 Task: Set the custom strictness for "Undos" to "No Red".
Action: Mouse moved to (143, 343)
Screenshot: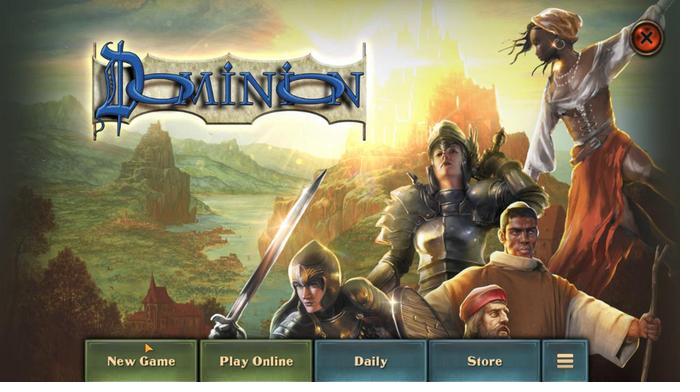 
Action: Mouse pressed left at (143, 343)
Screenshot: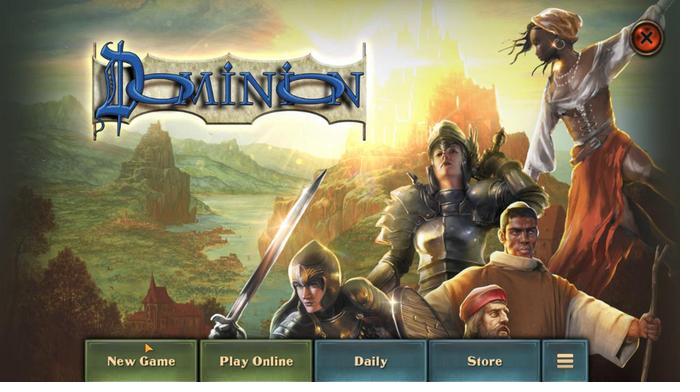 
Action: Mouse moved to (463, 60)
Screenshot: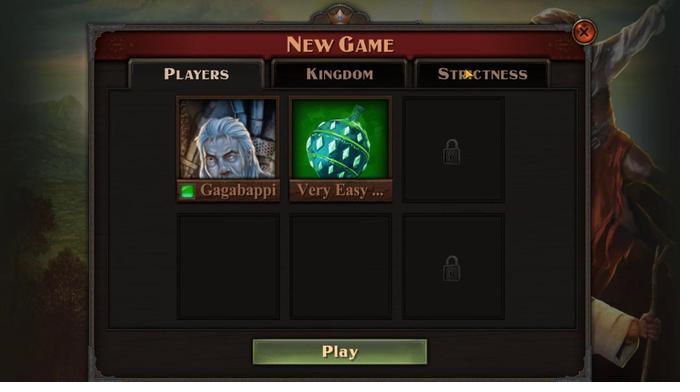 
Action: Mouse pressed left at (463, 60)
Screenshot: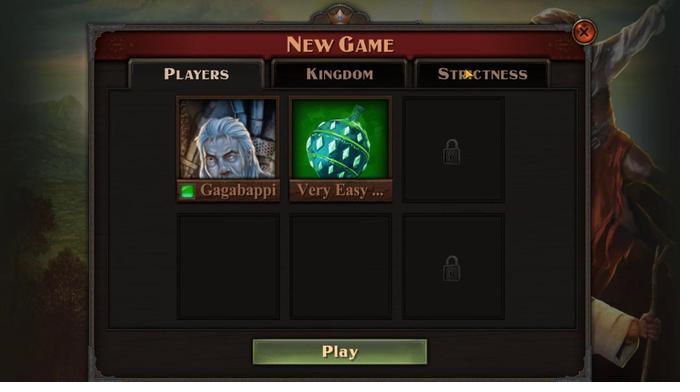 
Action: Mouse moved to (453, 296)
Screenshot: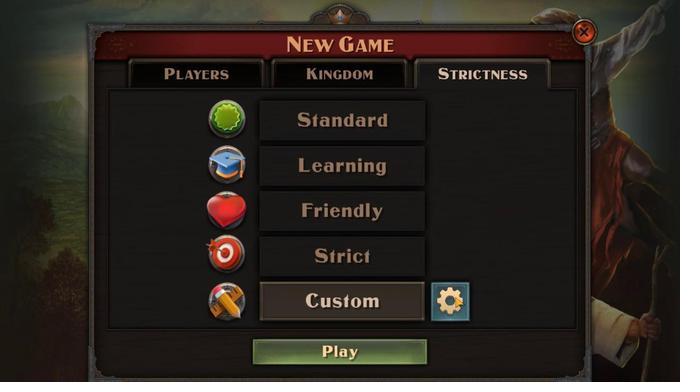
Action: Mouse pressed left at (453, 296)
Screenshot: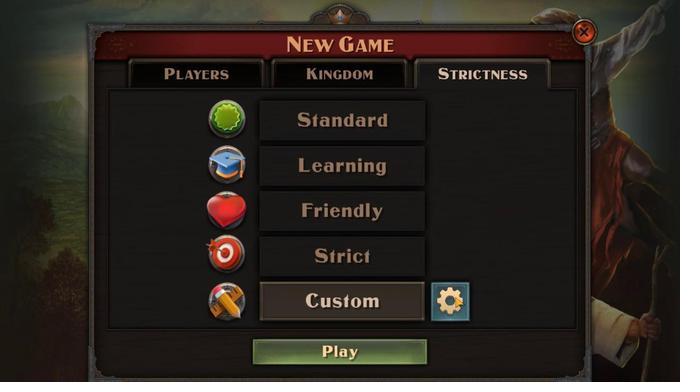 
Action: Mouse moved to (265, 183)
Screenshot: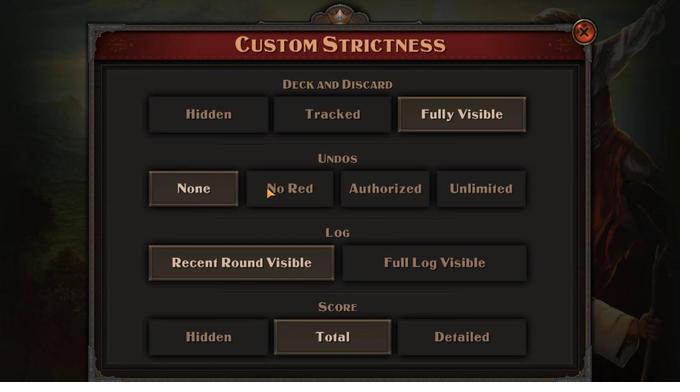 
Action: Mouse pressed left at (265, 183)
Screenshot: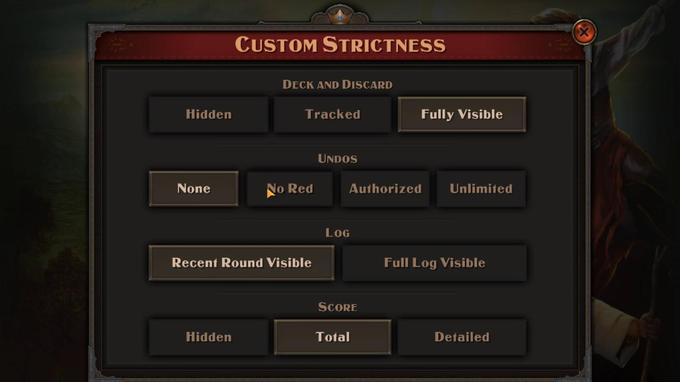 
